 Task: Add Attachment from computer to Card Card0000000153 in Board Board0000000039 in Workspace WS0000000013 in Trello. Add Cover Purple to Card Card0000000153 in Board Board0000000039 in Workspace WS0000000013 in Trello. Add "Move Card To …" Button titled Button0000000153 to "top" of the list "To Do" to Card Card0000000153 in Board Board0000000039 in Workspace WS0000000013 in Trello. Add Description DS0000000153 to Card Card0000000153 in Board Board0000000039 in Workspace WS0000000013 in Trello. Add Comment CM0000000153 to Card Card0000000153 in Board Board0000000039 in Workspace WS0000000013 in Trello
Action: Mouse moved to (655, 279)
Screenshot: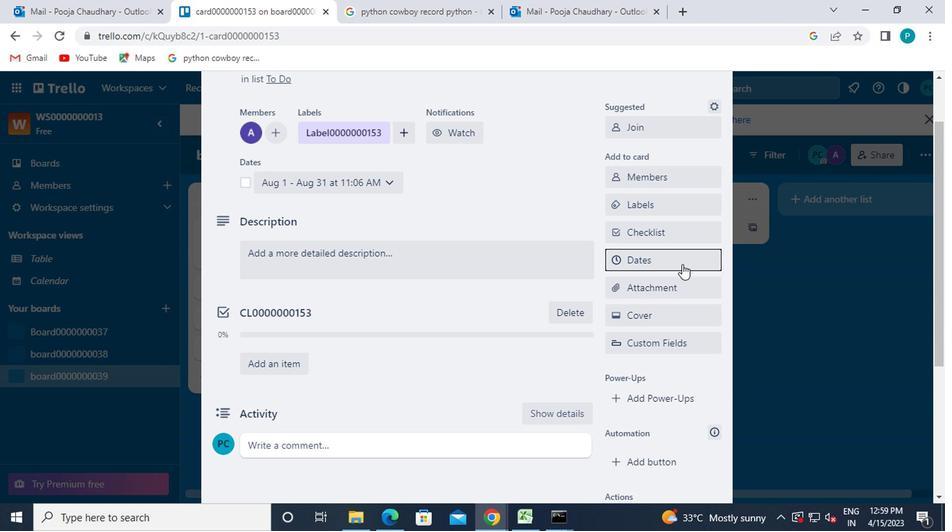 
Action: Mouse pressed left at (655, 279)
Screenshot: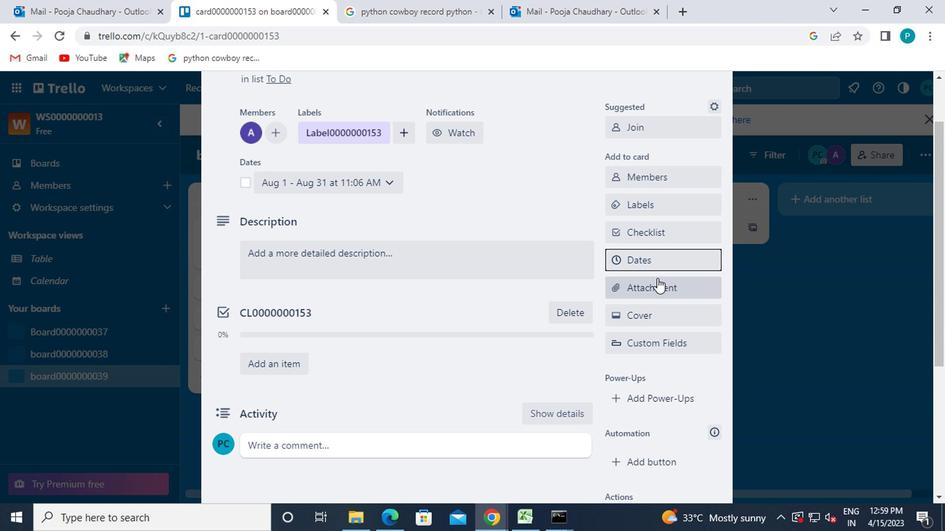 
Action: Mouse moved to (661, 152)
Screenshot: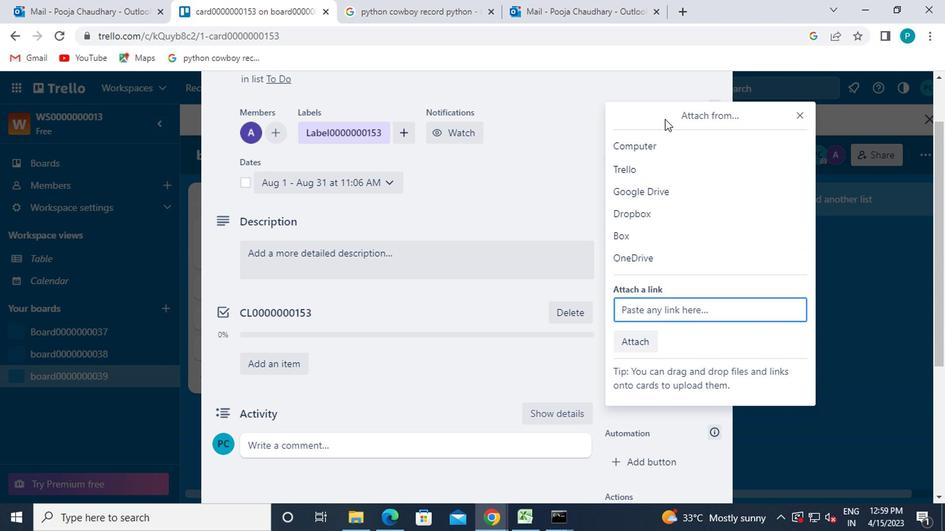 
Action: Mouse pressed left at (661, 152)
Screenshot: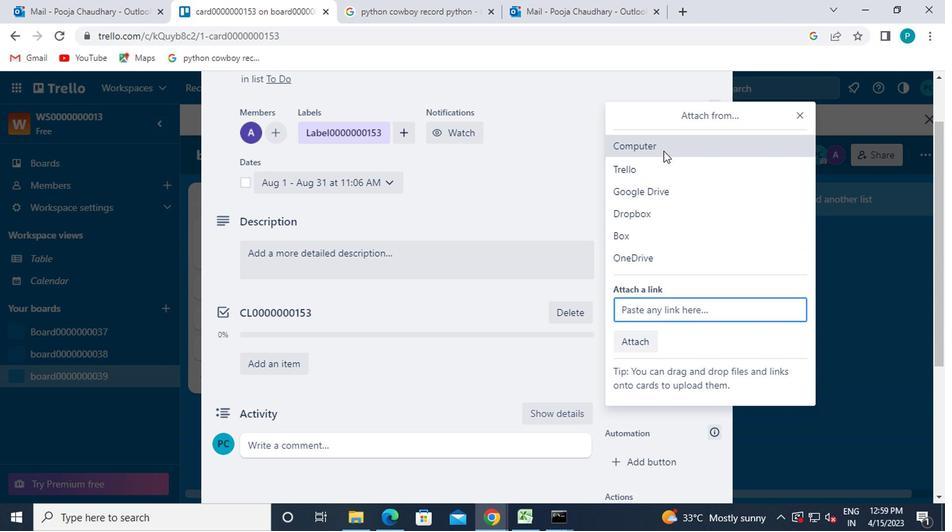 
Action: Mouse moved to (229, 99)
Screenshot: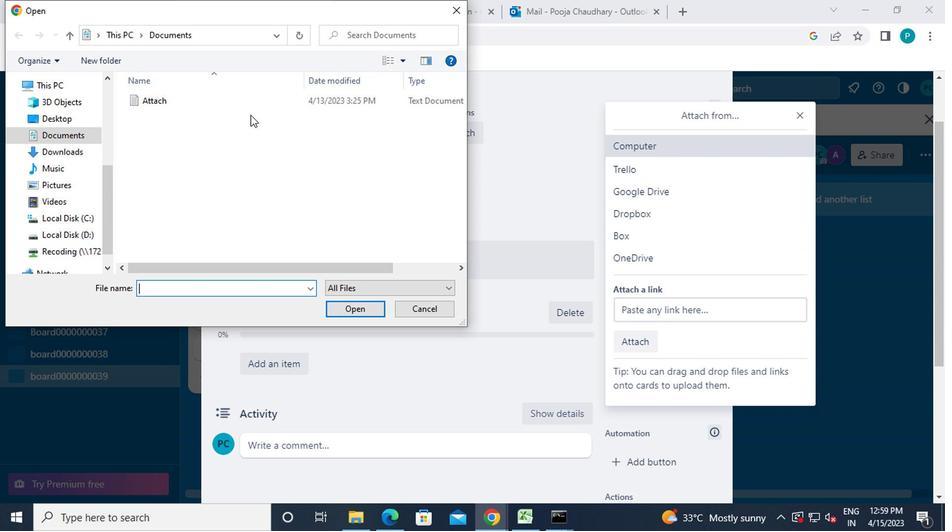 
Action: Mouse pressed left at (229, 99)
Screenshot: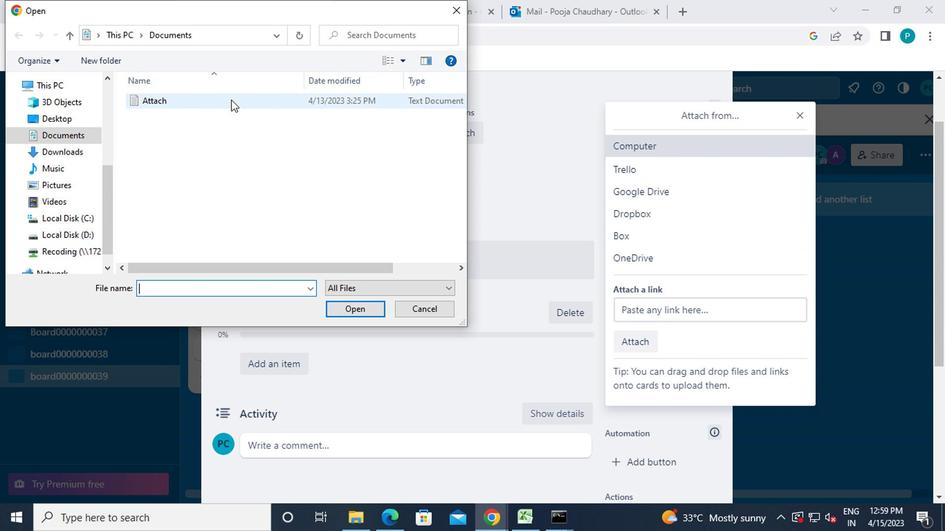 
Action: Mouse moved to (345, 311)
Screenshot: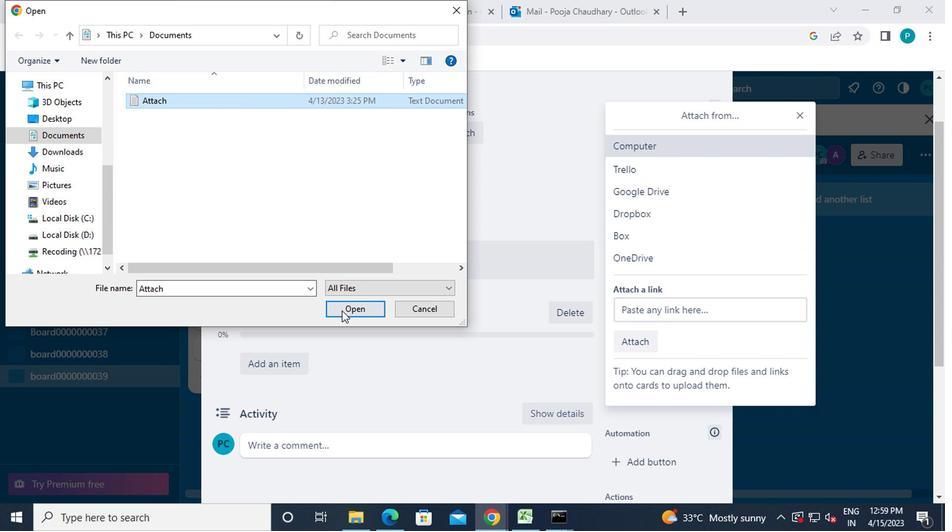 
Action: Mouse pressed left at (345, 311)
Screenshot: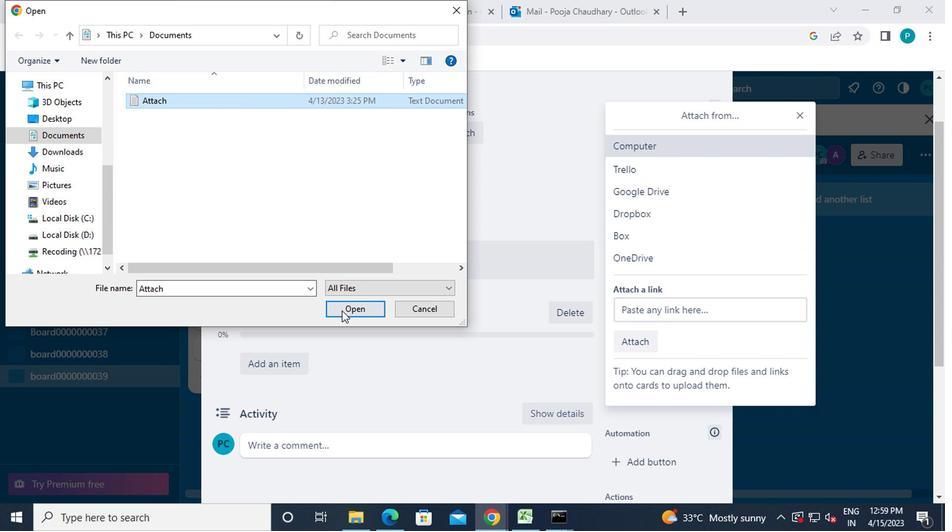 
Action: Mouse moved to (614, 312)
Screenshot: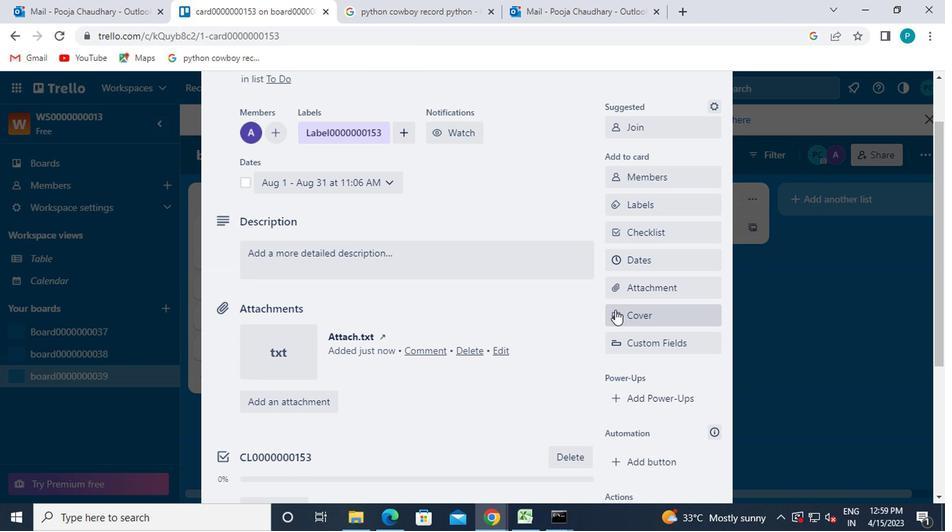 
Action: Mouse pressed left at (614, 312)
Screenshot: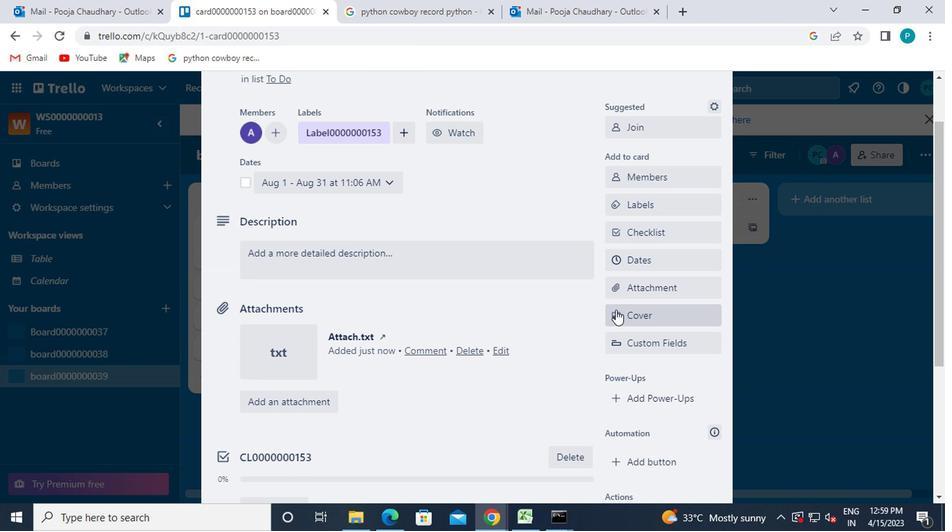 
Action: Mouse moved to (775, 243)
Screenshot: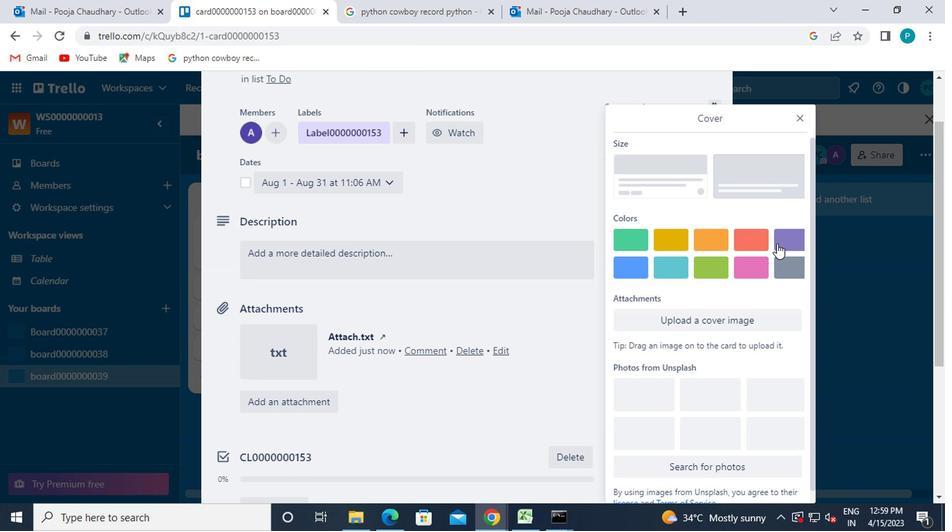 
Action: Mouse pressed left at (775, 243)
Screenshot: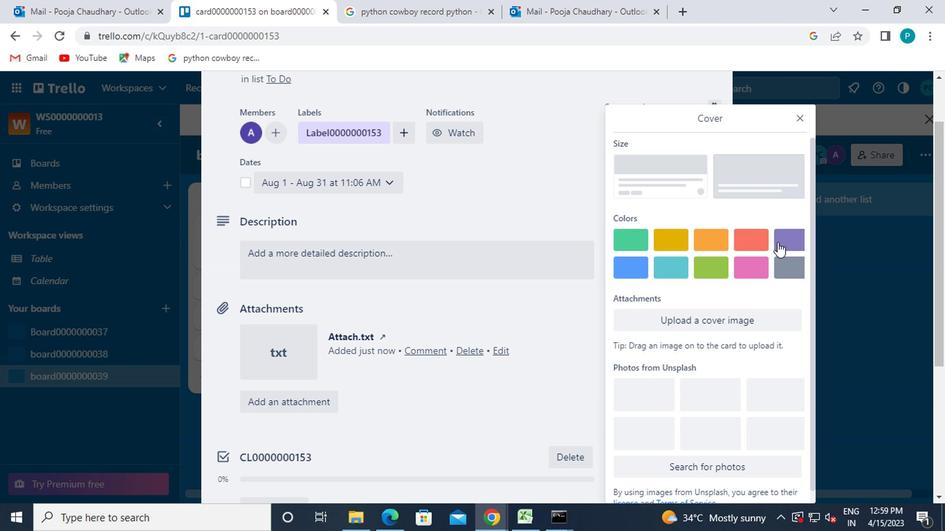 
Action: Mouse moved to (797, 115)
Screenshot: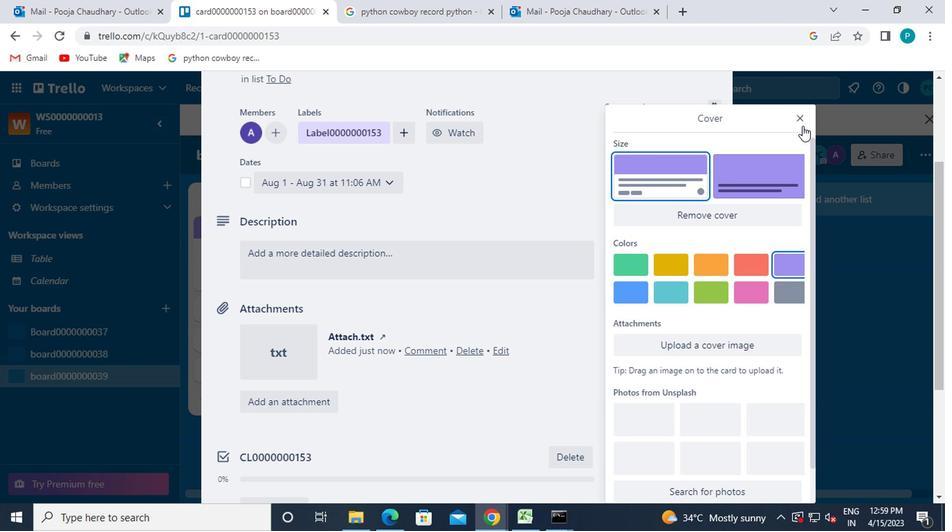 
Action: Mouse pressed left at (797, 115)
Screenshot: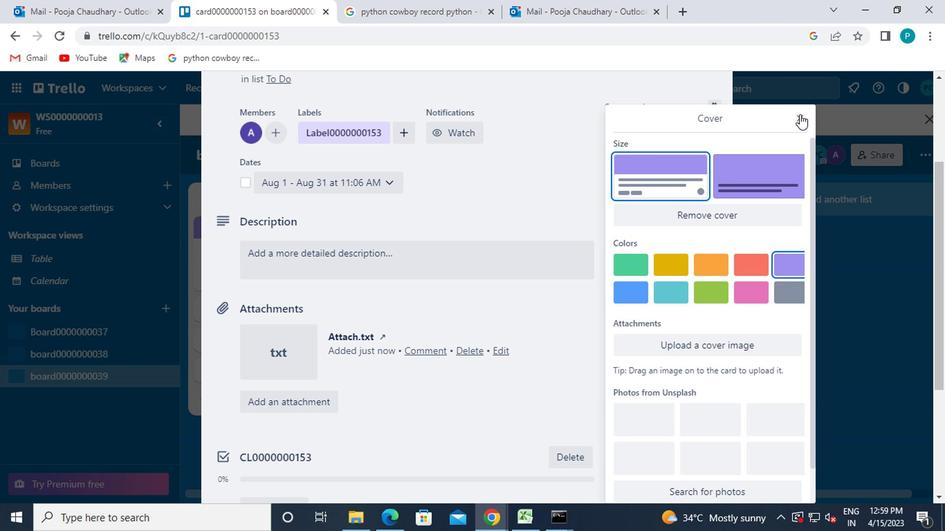 
Action: Mouse moved to (589, 391)
Screenshot: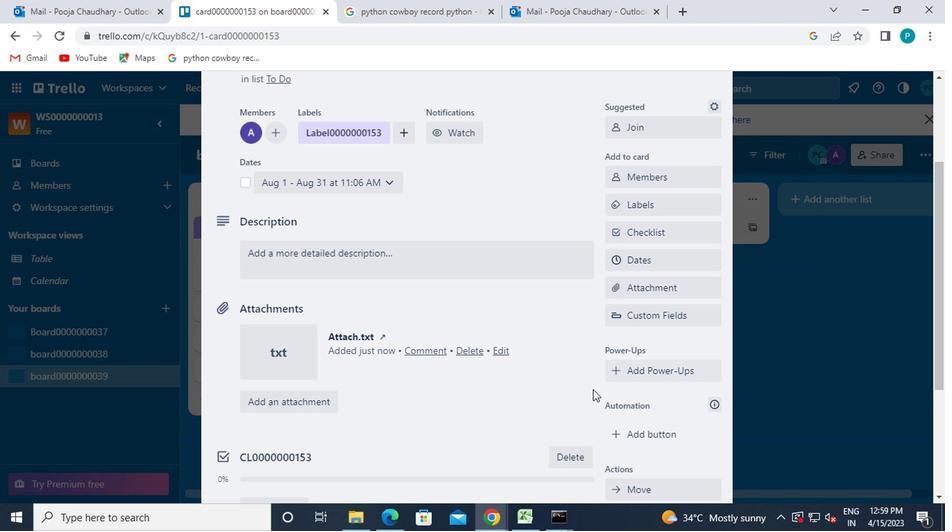 
Action: Mouse scrolled (589, 390) with delta (0, 0)
Screenshot: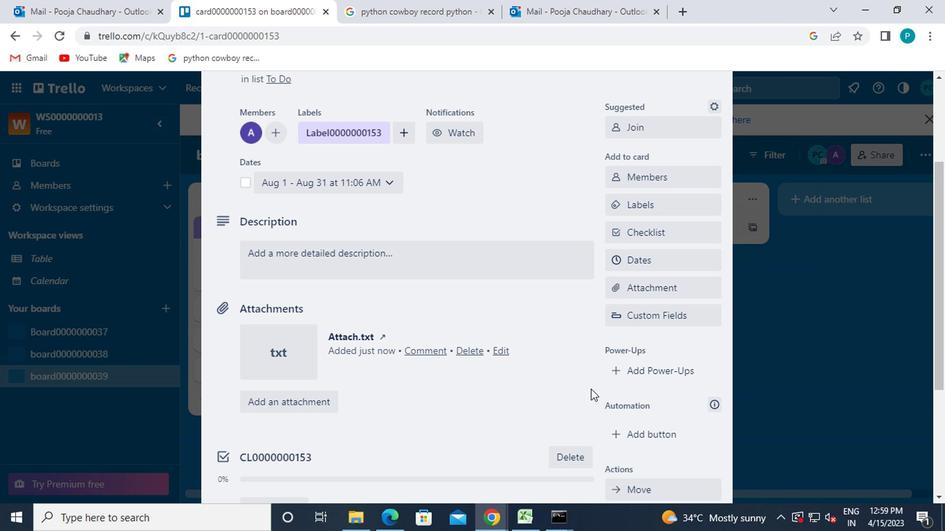 
Action: Mouse moved to (609, 369)
Screenshot: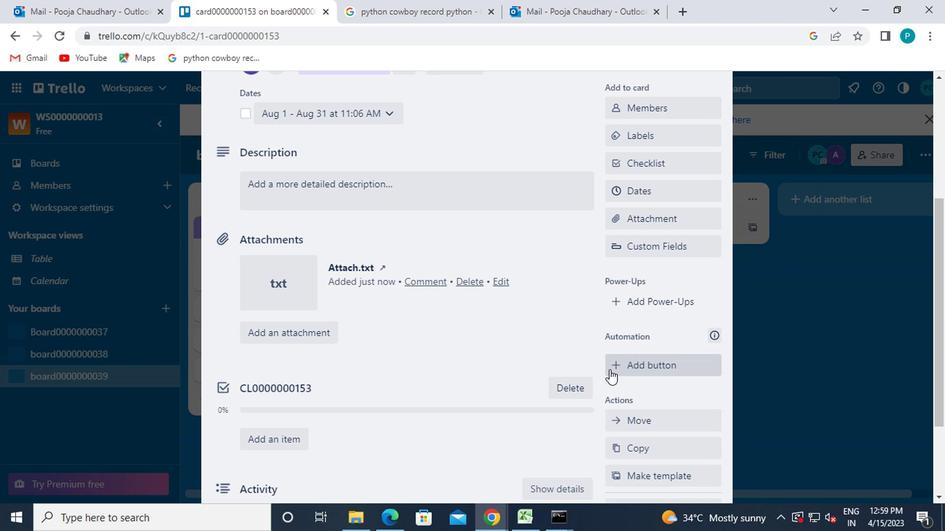 
Action: Mouse pressed left at (609, 369)
Screenshot: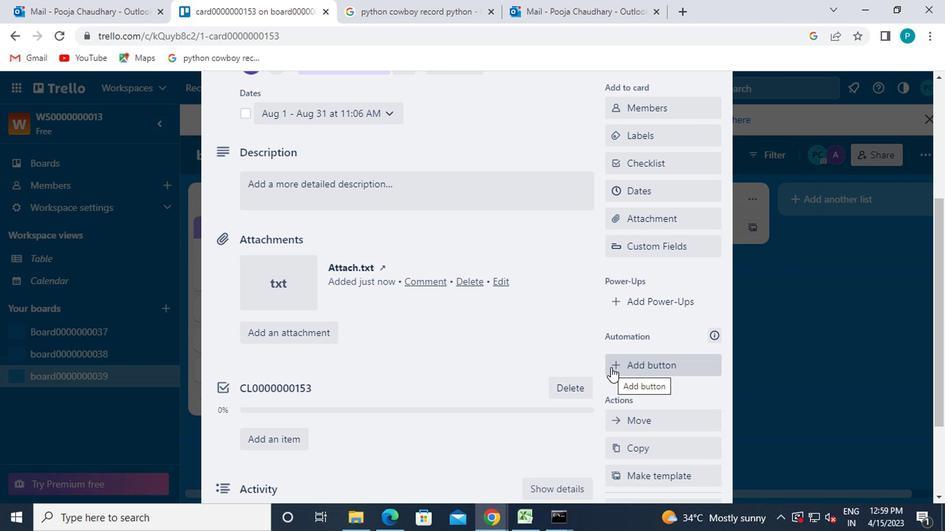 
Action: Mouse moved to (662, 184)
Screenshot: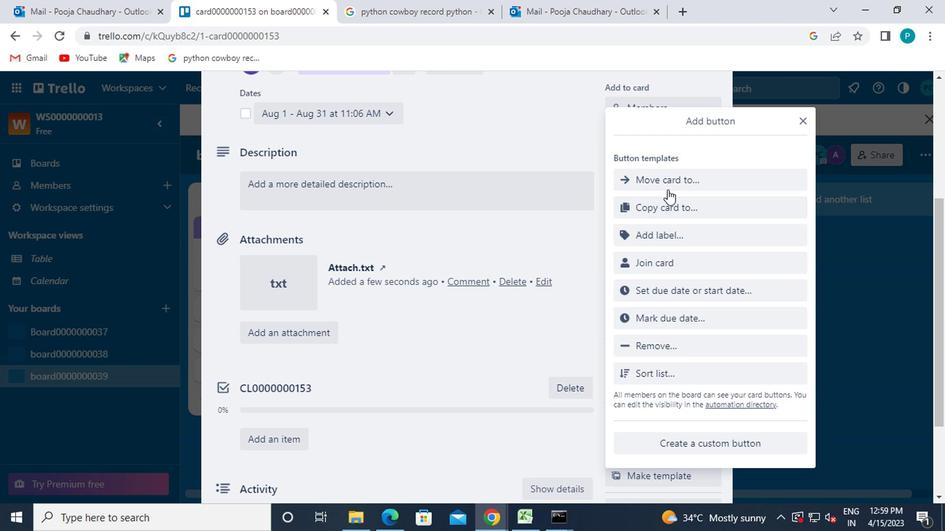 
Action: Mouse pressed left at (662, 184)
Screenshot: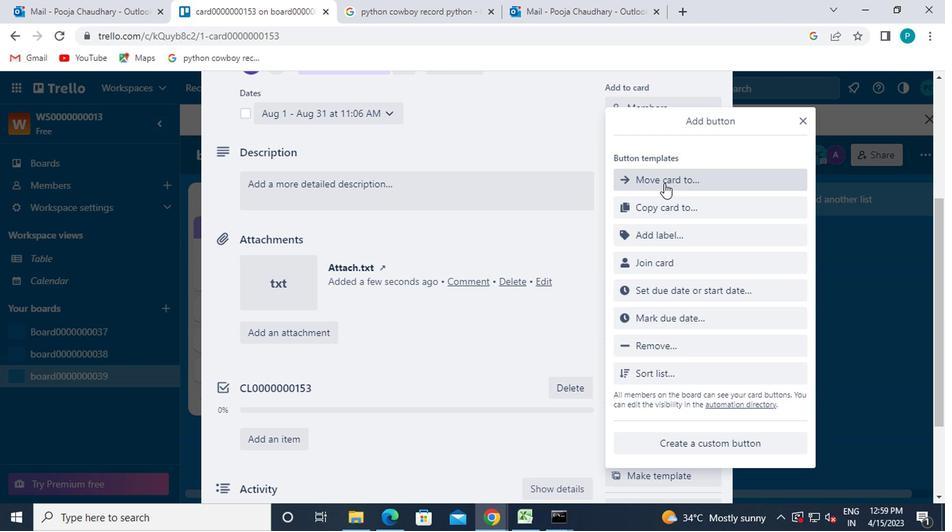 
Action: Mouse moved to (667, 177)
Screenshot: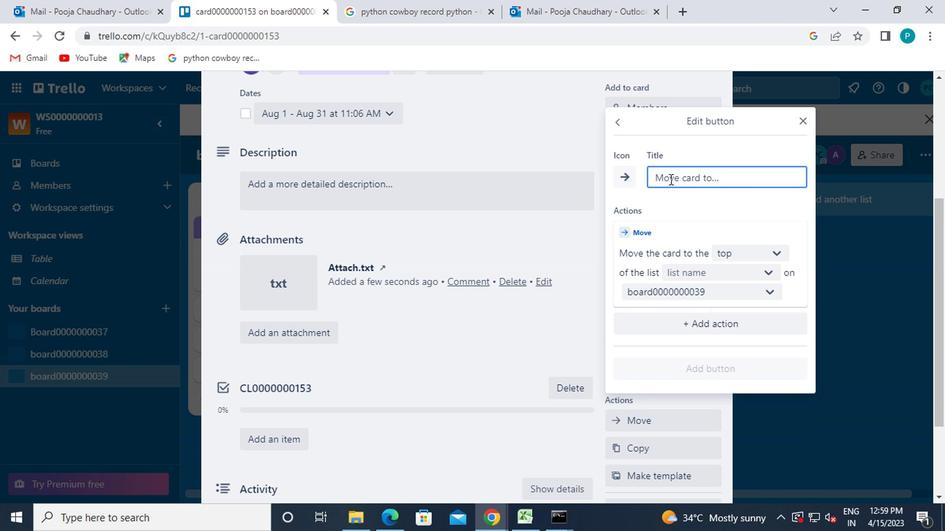 
Action: Mouse pressed left at (667, 177)
Screenshot: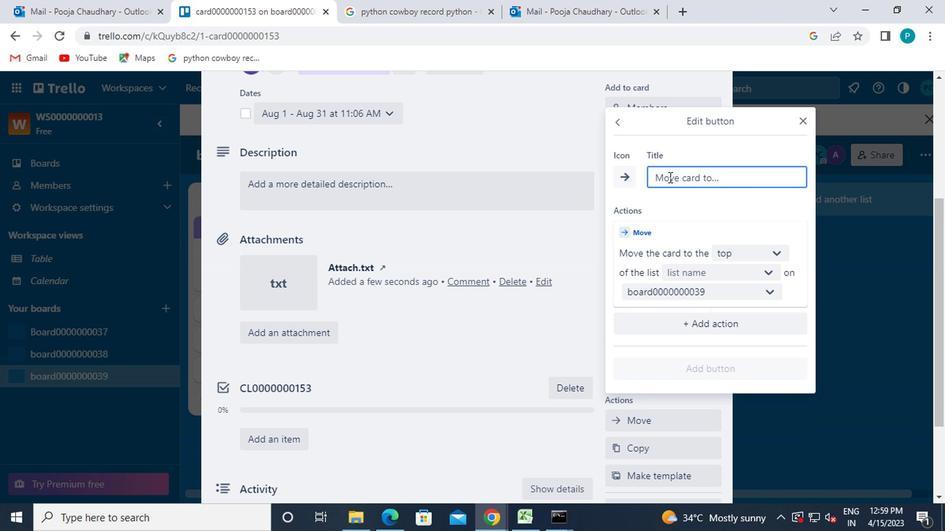 
Action: Mouse moved to (674, 162)
Screenshot: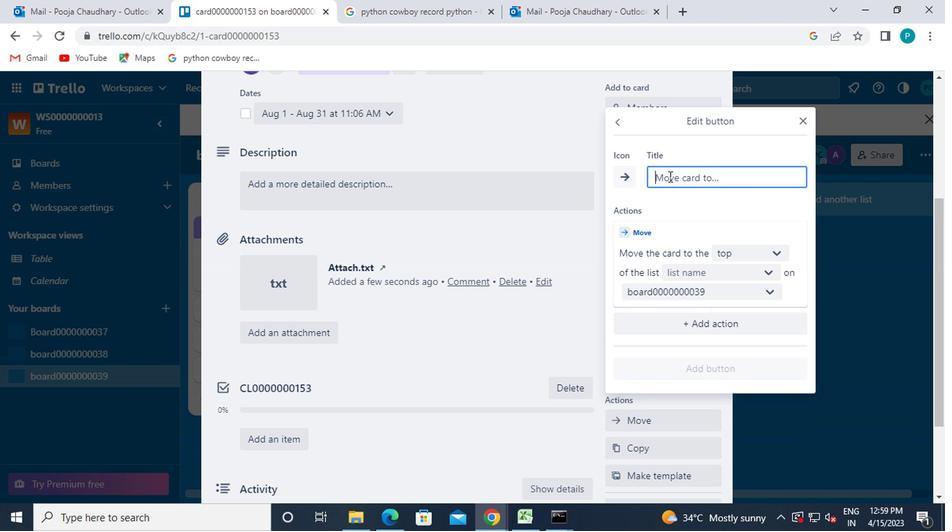 
Action: Key pressed button0000000153
Screenshot: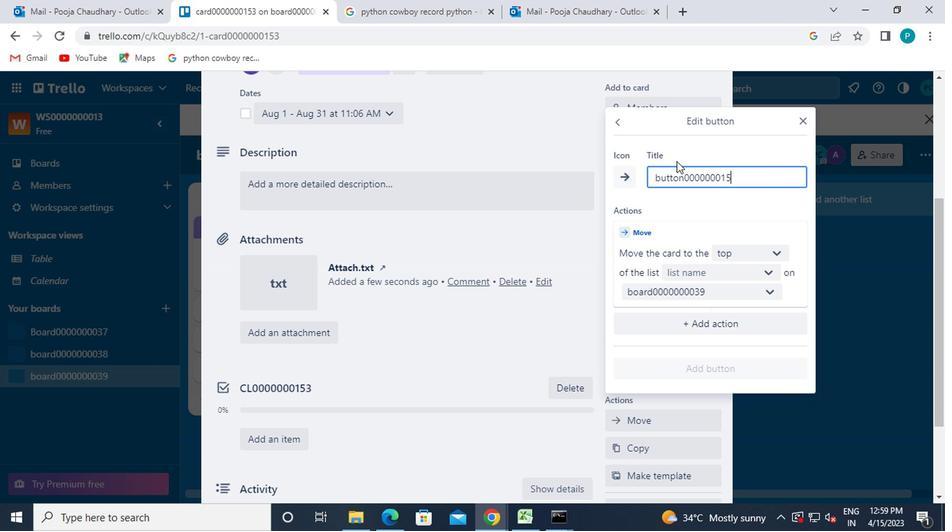 
Action: Mouse moved to (738, 252)
Screenshot: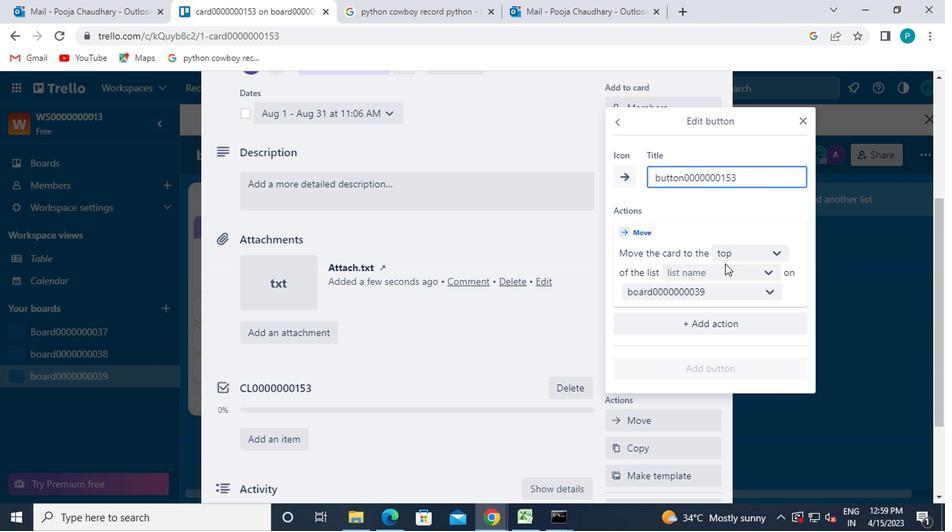 
Action: Mouse pressed left at (738, 252)
Screenshot: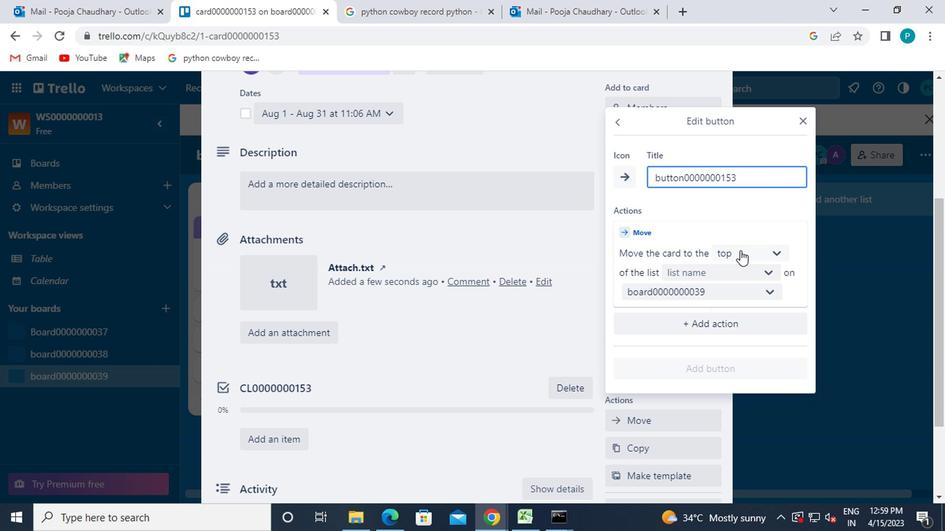 
Action: Mouse moved to (742, 279)
Screenshot: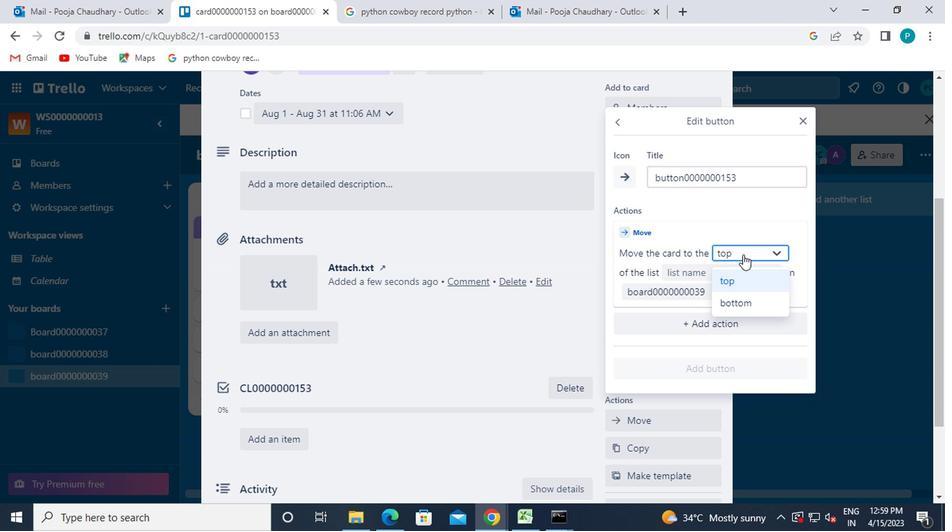 
Action: Mouse pressed left at (742, 279)
Screenshot: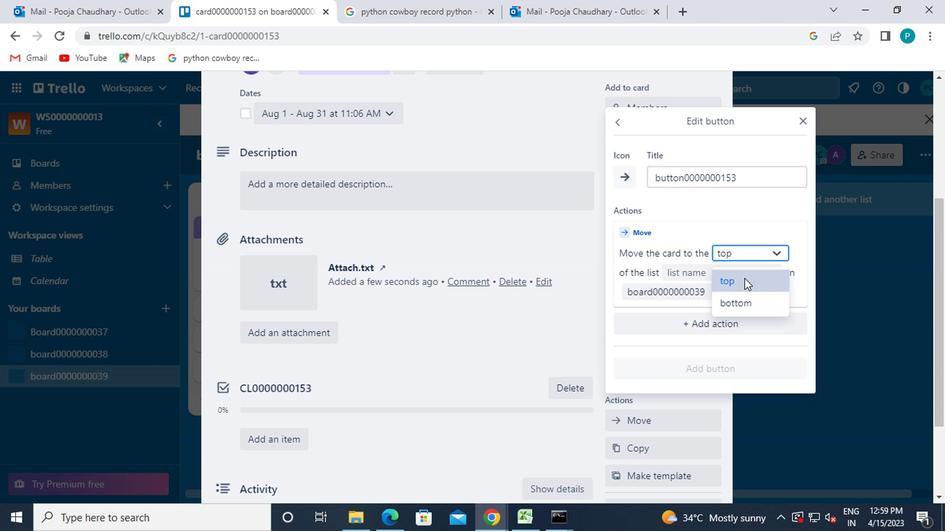 
Action: Mouse moved to (732, 282)
Screenshot: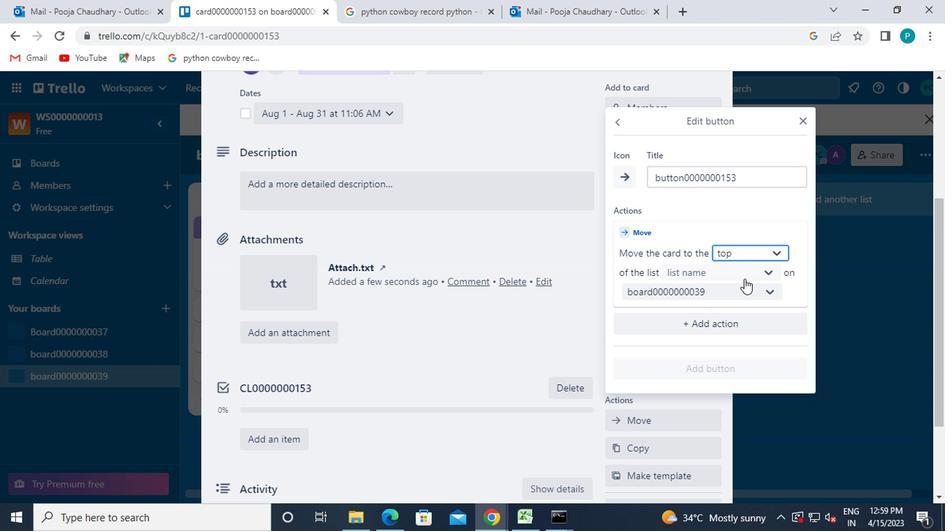 
Action: Mouse pressed left at (732, 282)
Screenshot: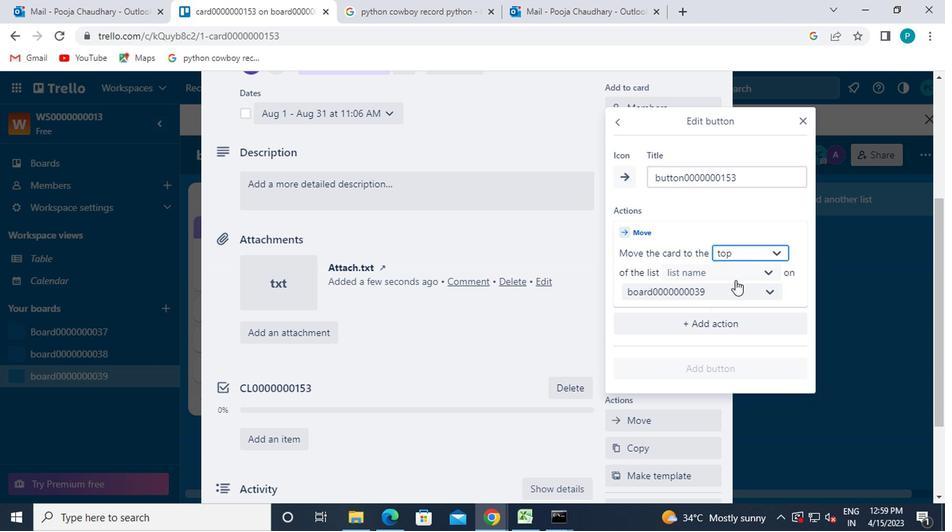
Action: Mouse moved to (733, 298)
Screenshot: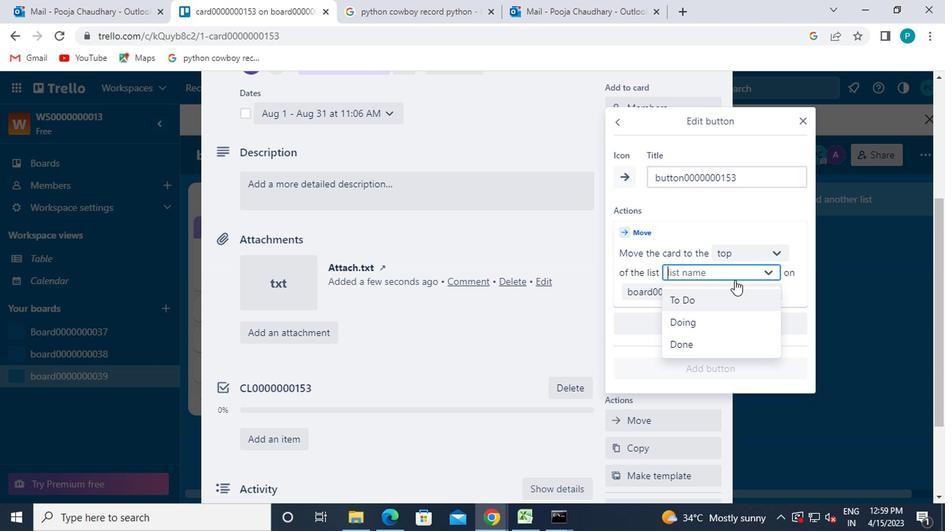 
Action: Mouse pressed left at (733, 298)
Screenshot: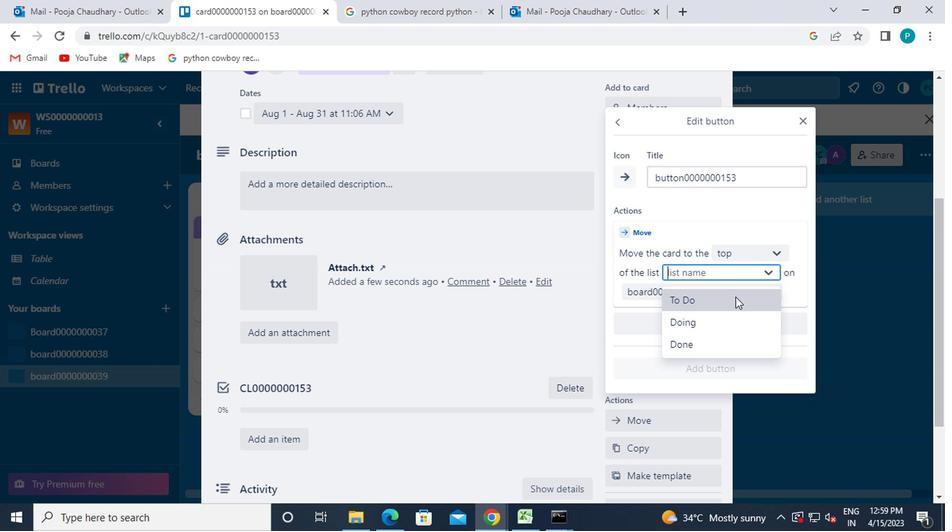 
Action: Mouse moved to (717, 370)
Screenshot: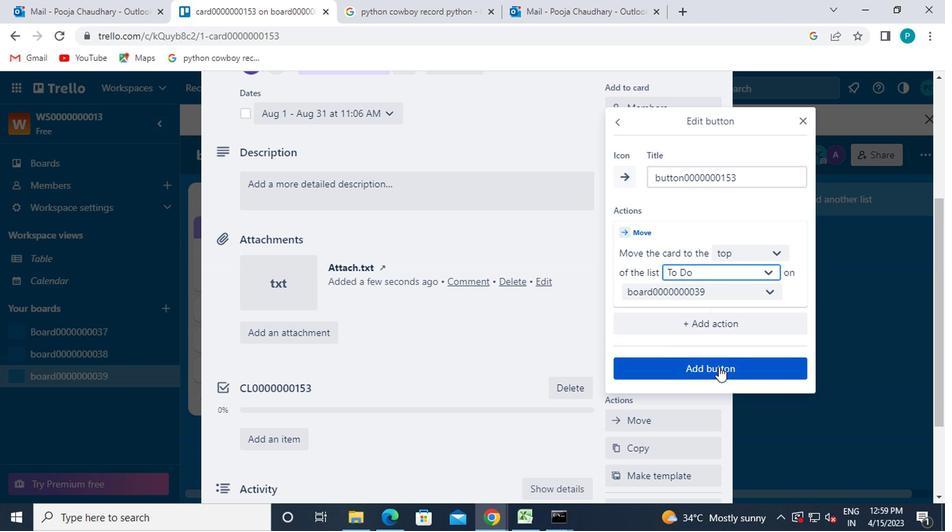 
Action: Mouse pressed left at (717, 370)
Screenshot: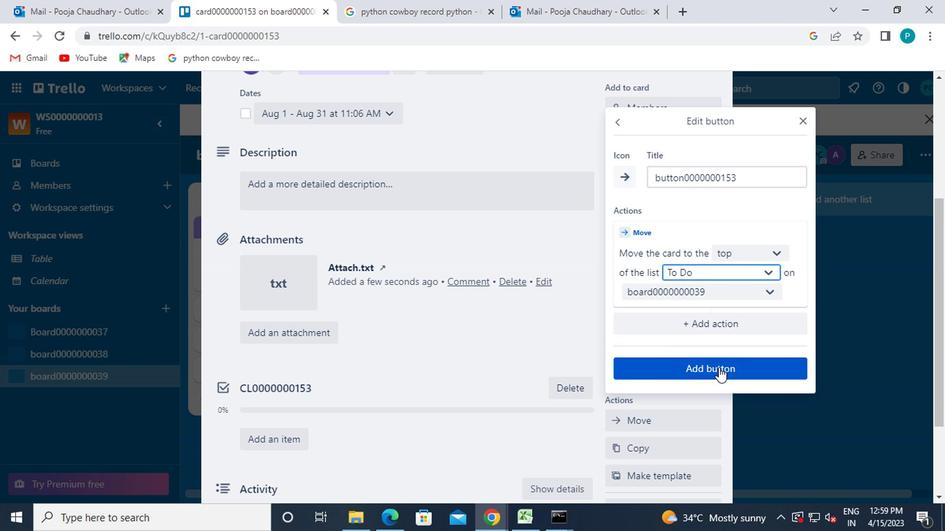 
Action: Mouse moved to (424, 264)
Screenshot: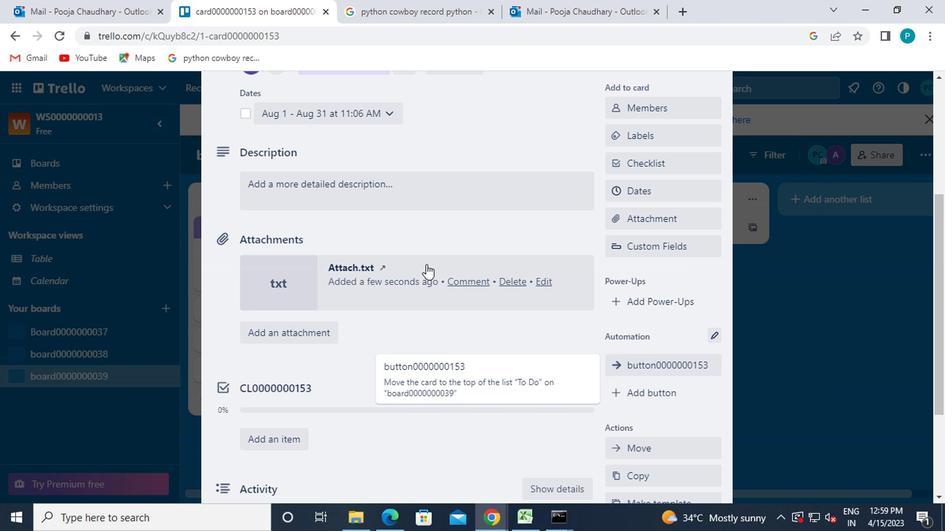 
Action: Mouse scrolled (424, 265) with delta (0, 0)
Screenshot: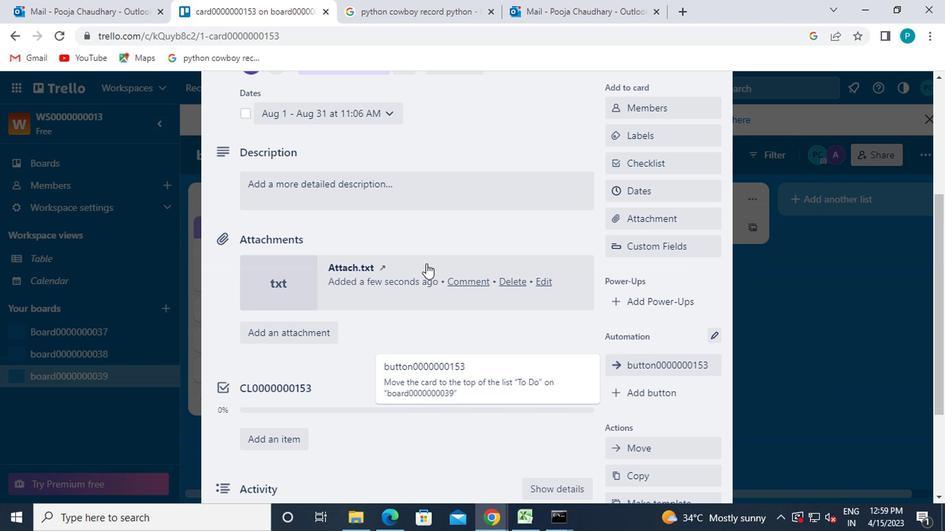 
Action: Mouse scrolled (424, 265) with delta (0, 0)
Screenshot: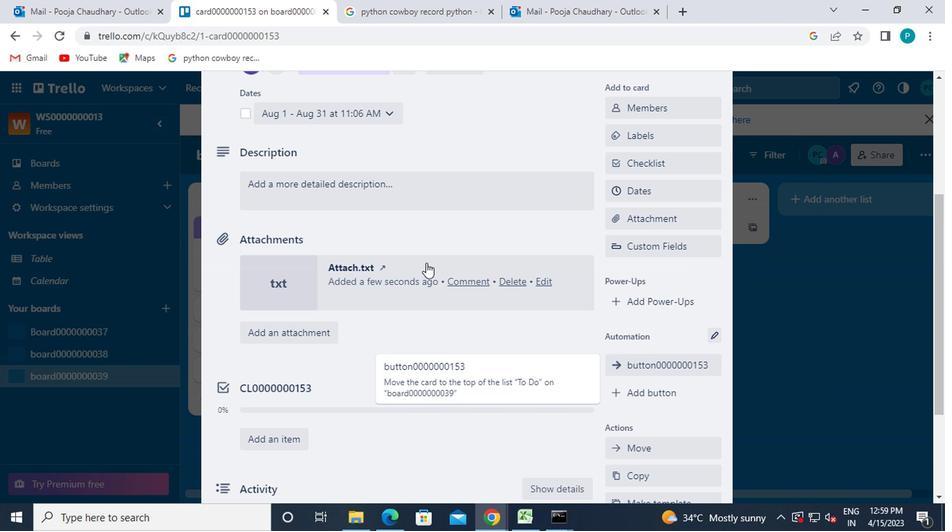 
Action: Mouse moved to (350, 323)
Screenshot: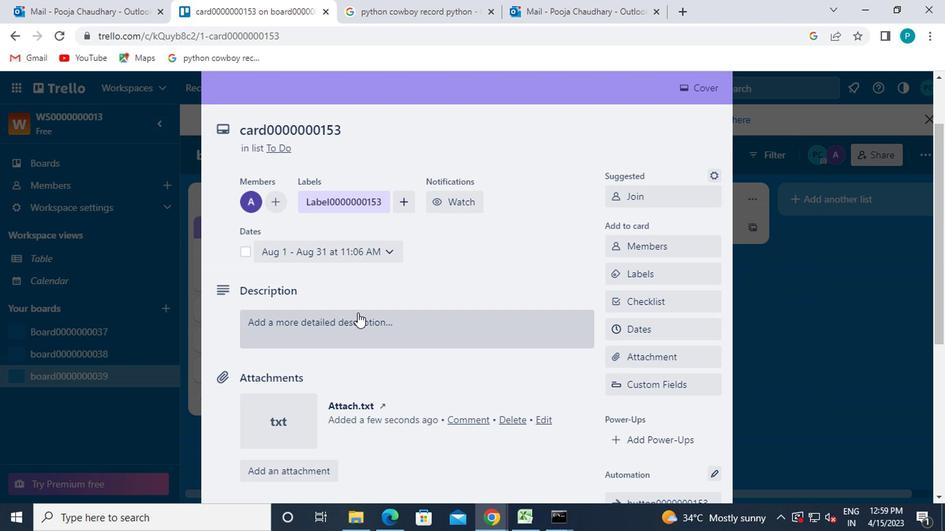 
Action: Mouse pressed left at (350, 323)
Screenshot: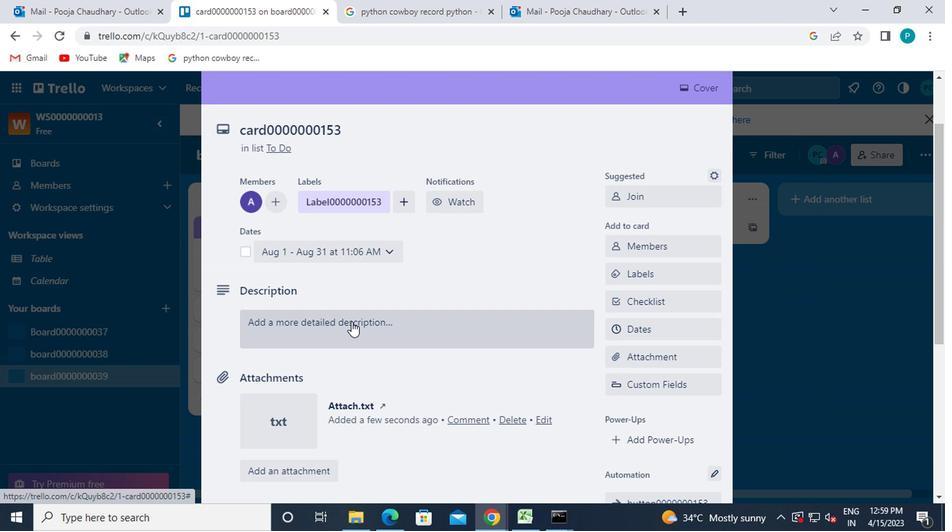 
Action: Mouse moved to (708, 250)
Screenshot: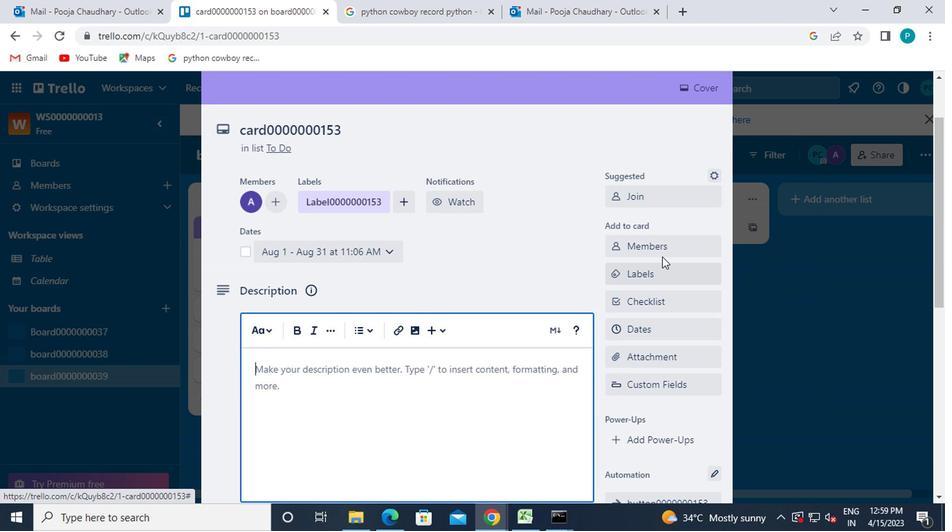 
Action: Key pressed <Key.caps_lock>ds0000000153
Screenshot: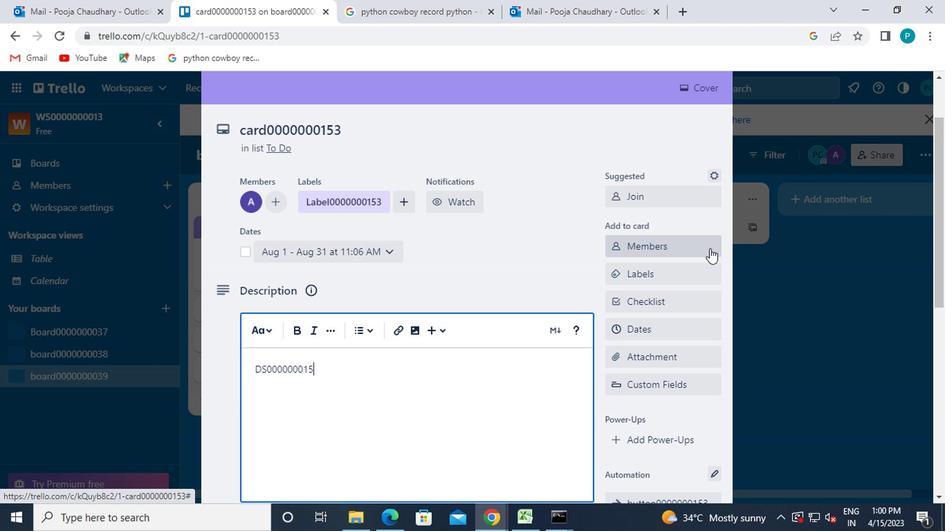 
Action: Mouse moved to (285, 406)
Screenshot: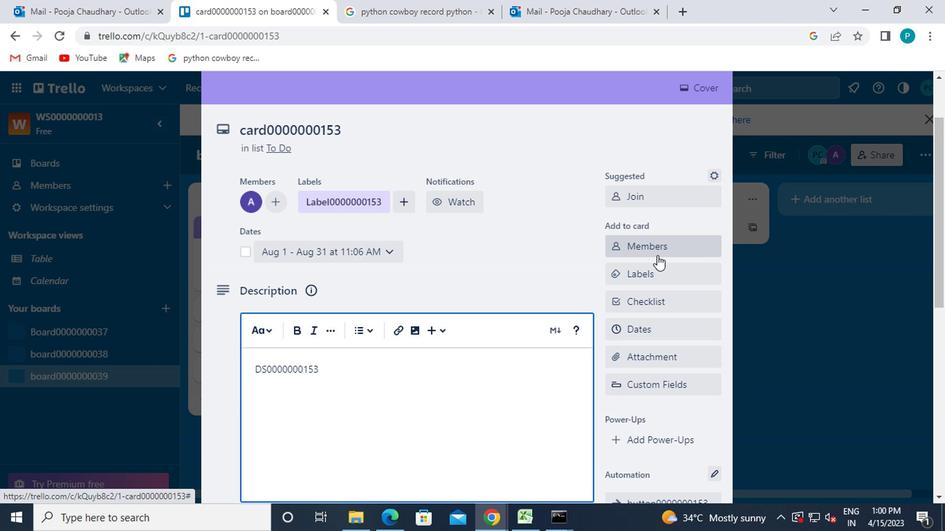
Action: Mouse scrolled (285, 405) with delta (0, 0)
Screenshot: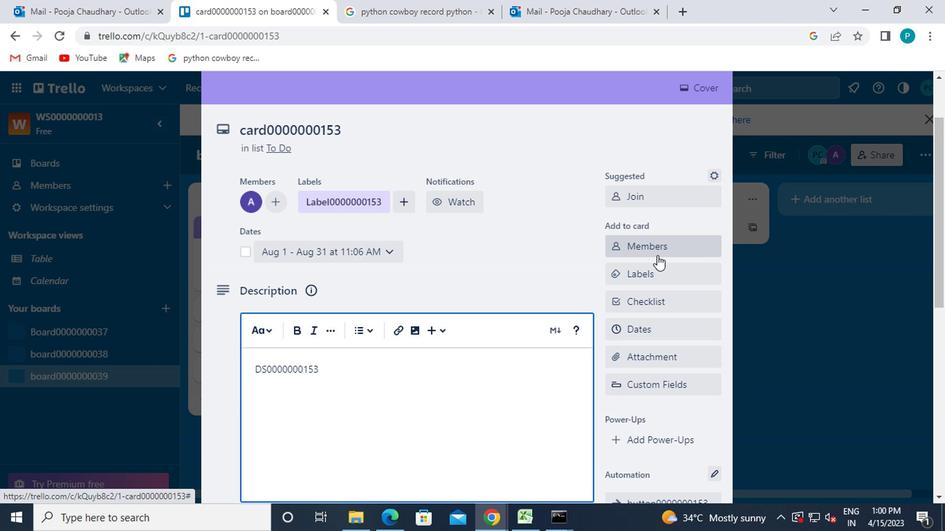 
Action: Mouse moved to (270, 408)
Screenshot: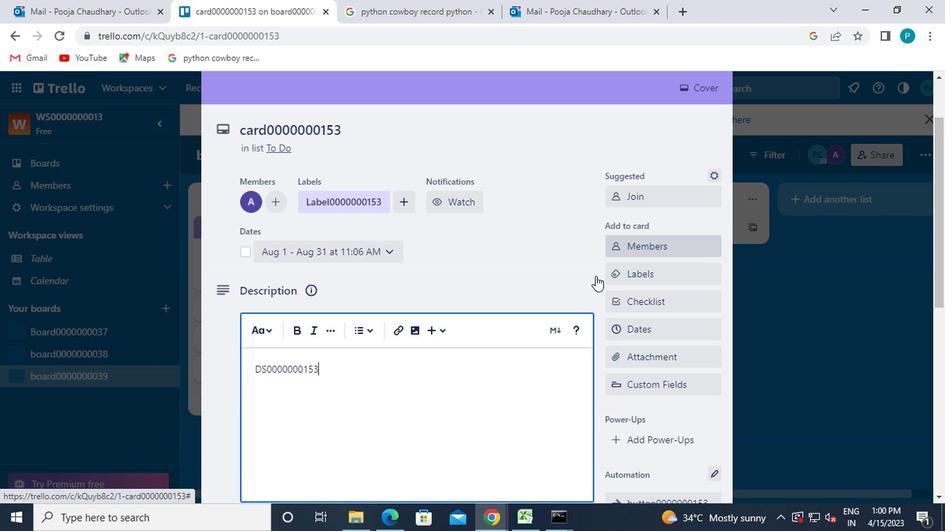
Action: Mouse scrolled (270, 407) with delta (0, 0)
Screenshot: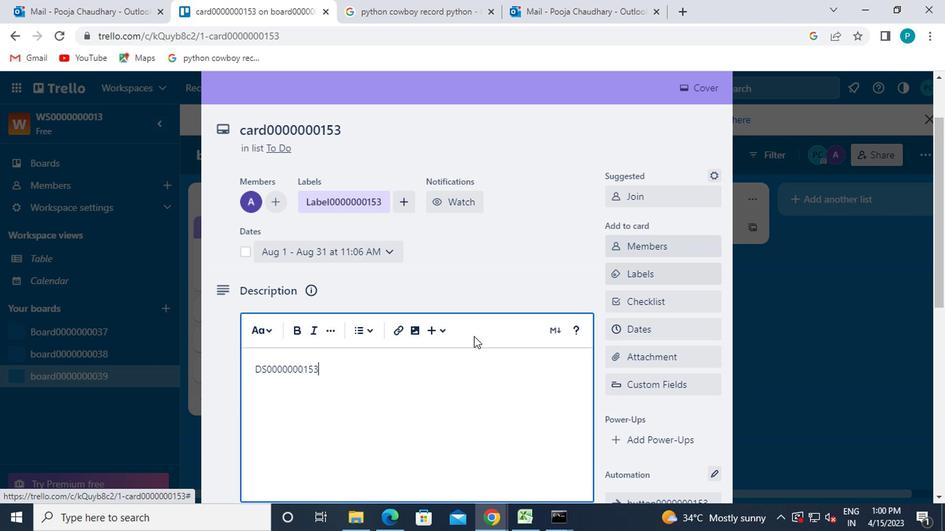 
Action: Mouse moved to (249, 416)
Screenshot: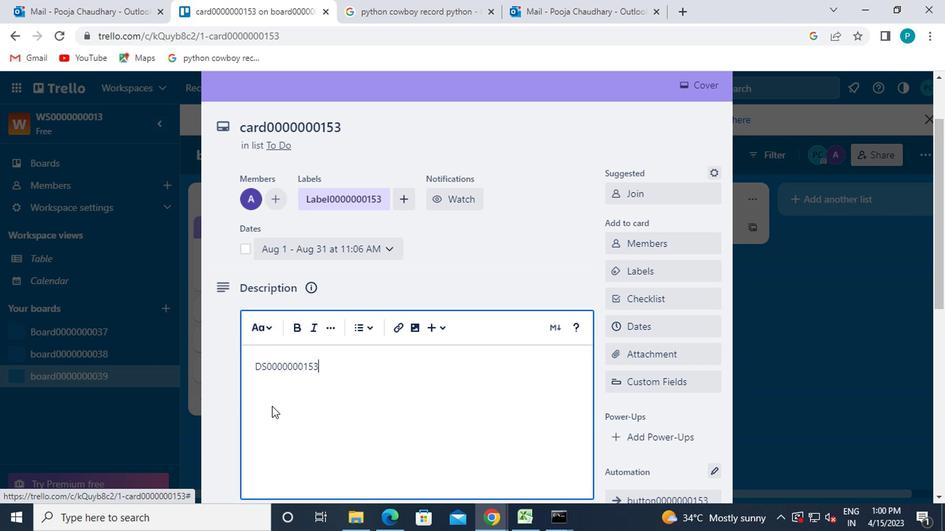 
Action: Mouse scrolled (249, 415) with delta (0, 0)
Screenshot: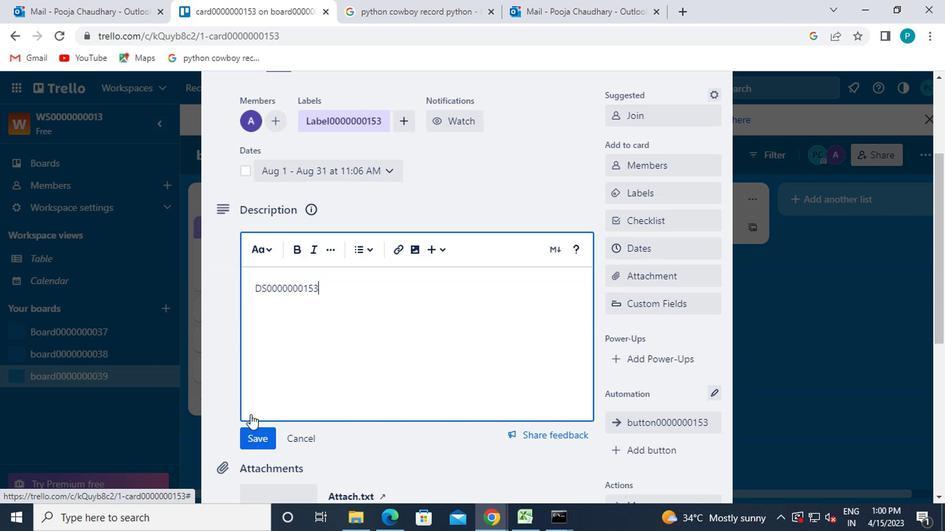 
Action: Mouse moved to (260, 307)
Screenshot: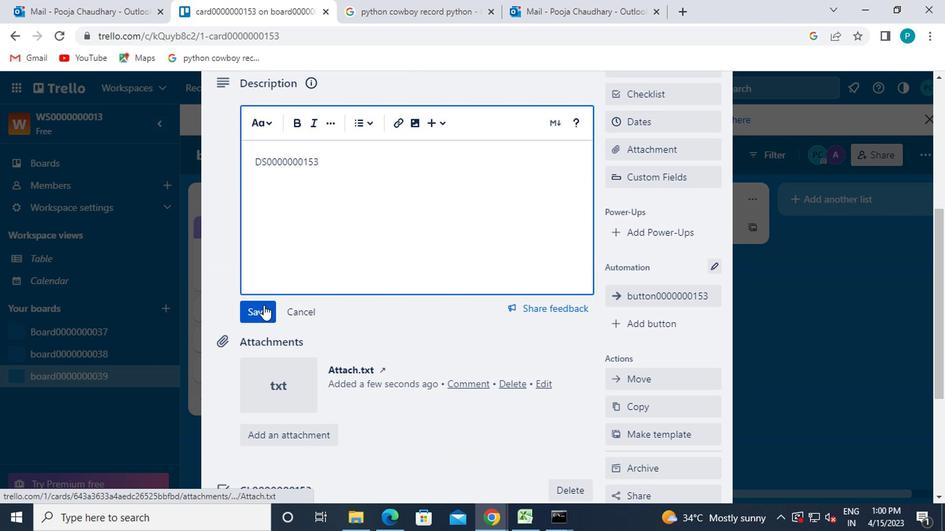 
Action: Mouse pressed left at (260, 307)
Screenshot: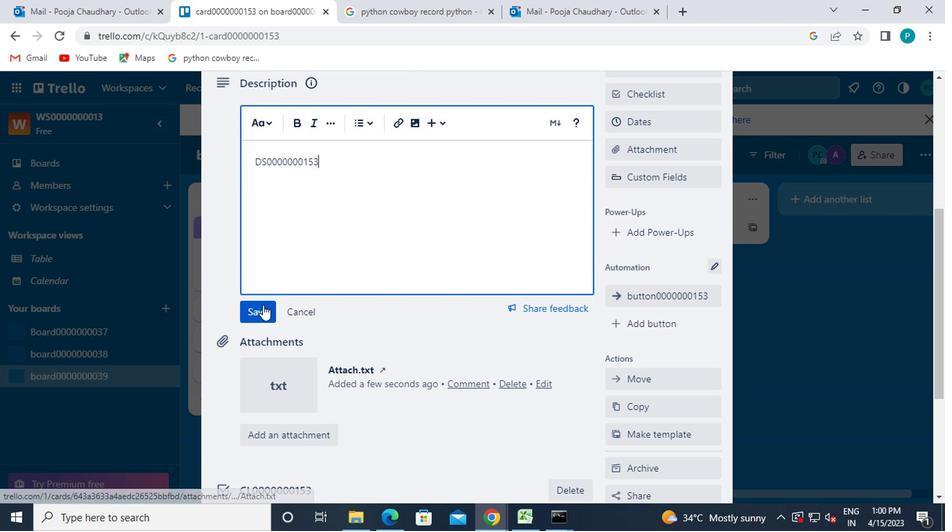 
Action: Mouse moved to (278, 365)
Screenshot: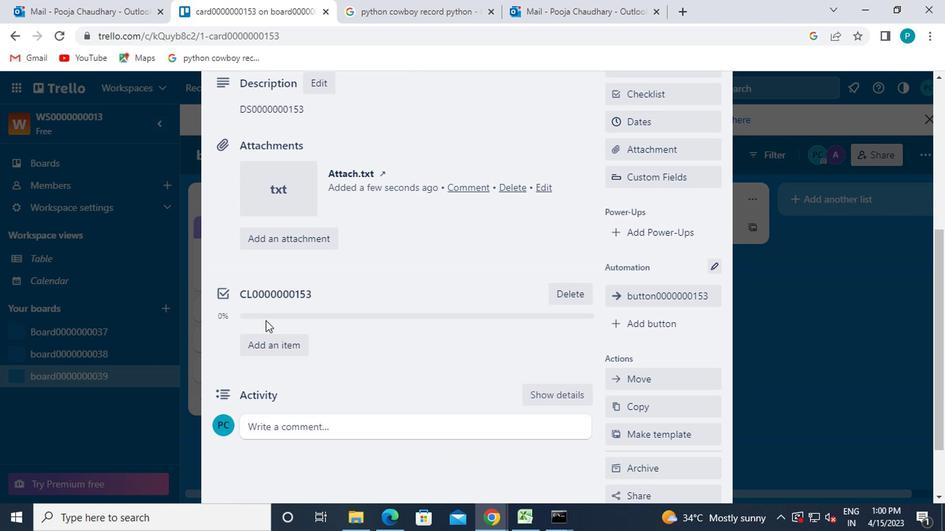 
Action: Mouse scrolled (278, 365) with delta (0, 0)
Screenshot: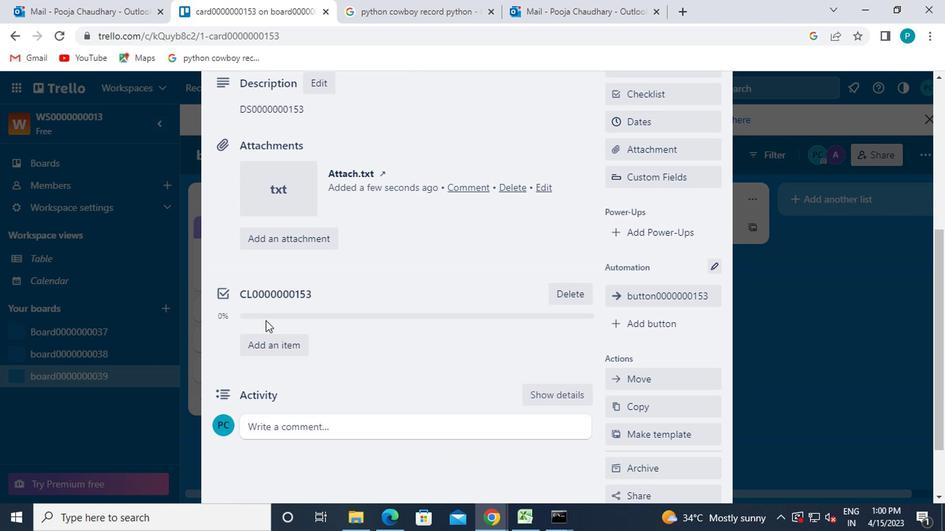 
Action: Mouse moved to (278, 377)
Screenshot: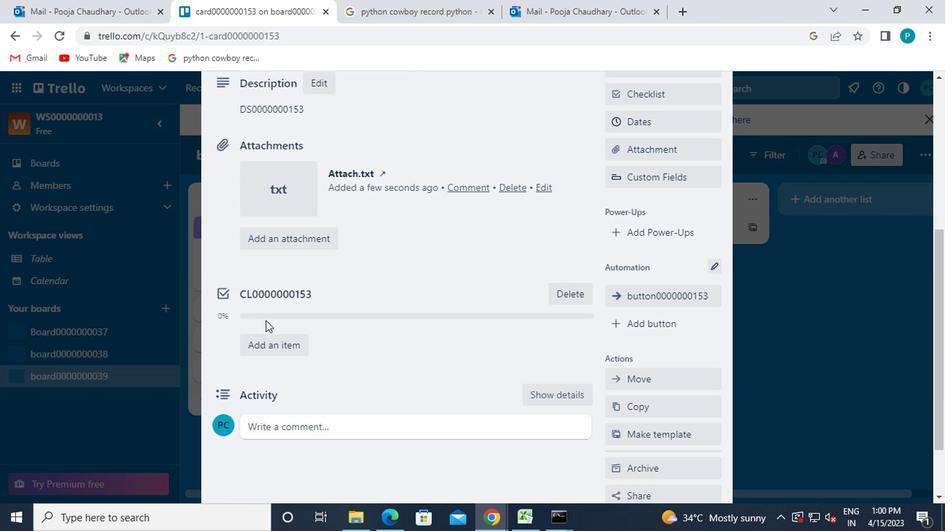 
Action: Mouse scrolled (278, 376) with delta (0, 0)
Screenshot: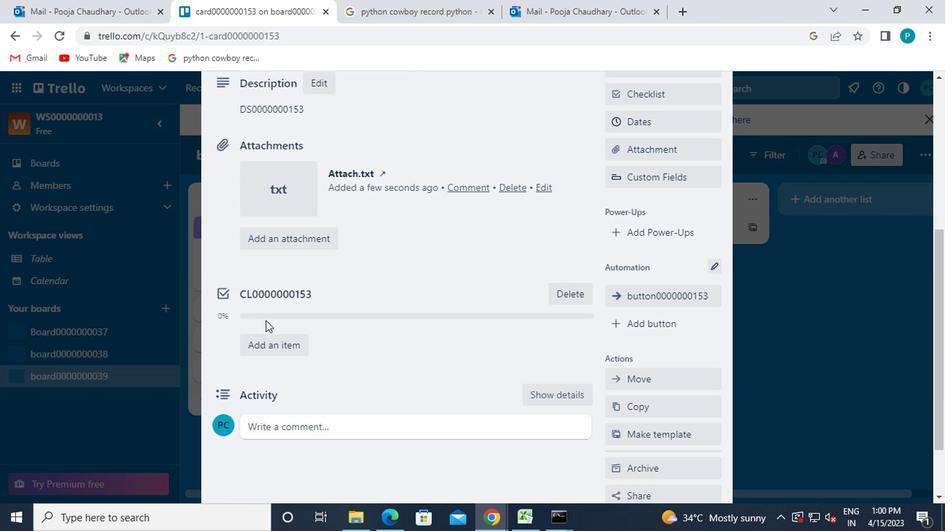 
Action: Mouse moved to (278, 378)
Screenshot: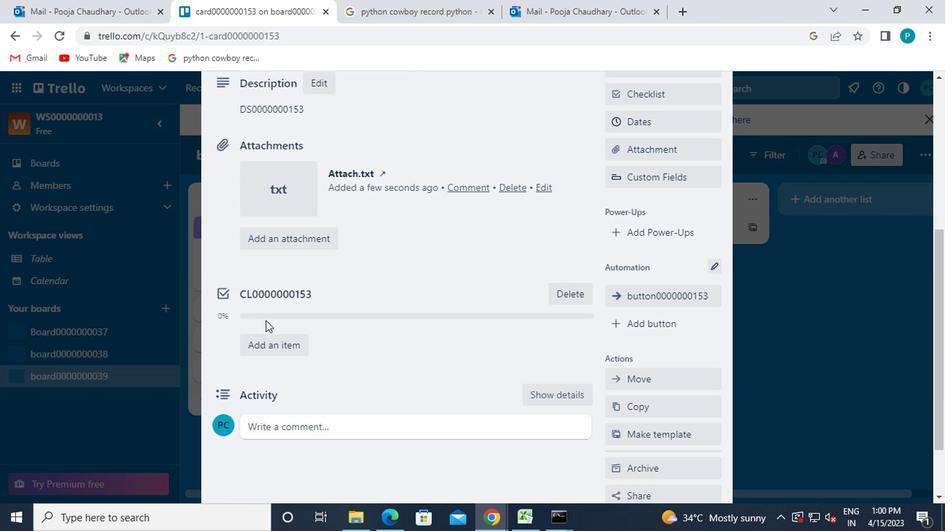 
Action: Mouse scrolled (278, 377) with delta (0, 0)
Screenshot: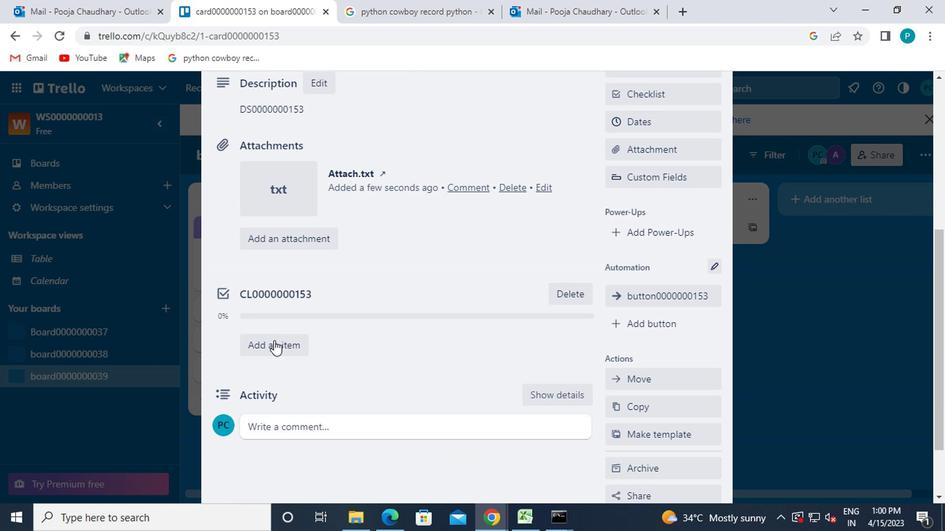 
Action: Mouse moved to (280, 342)
Screenshot: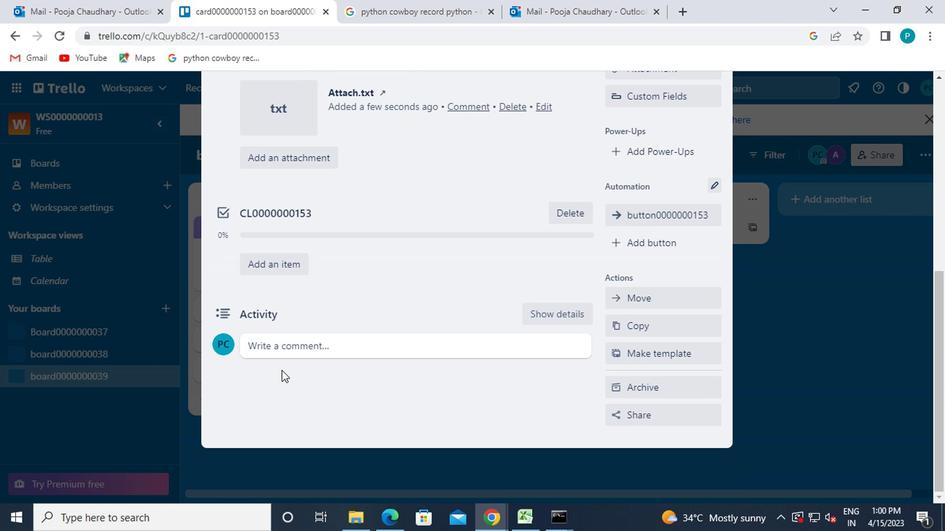 
Action: Mouse pressed left at (280, 342)
Screenshot: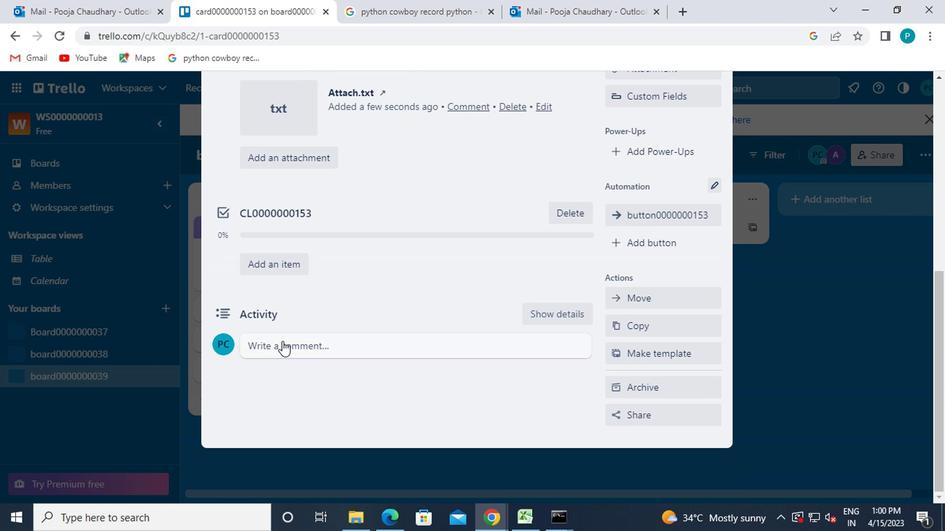 
Action: Mouse moved to (345, 323)
Screenshot: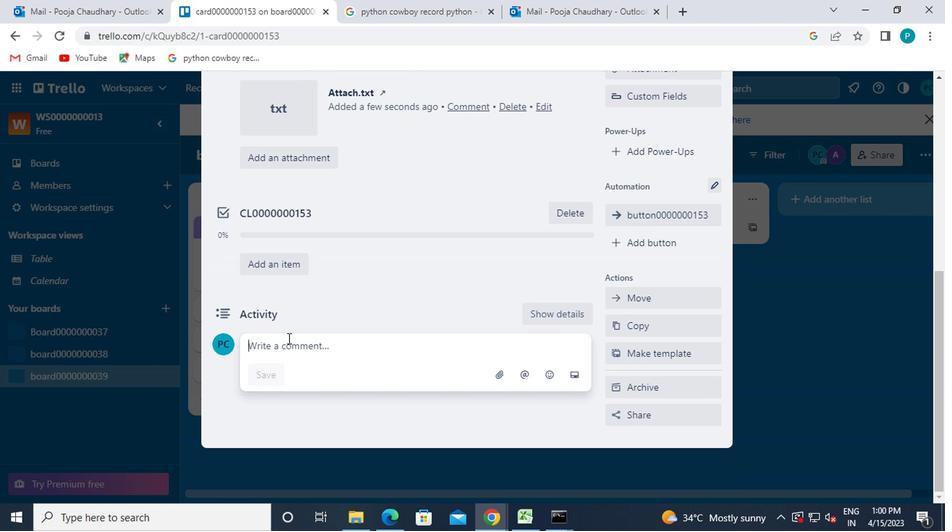 
Action: Key pressed cm0000000153
Screenshot: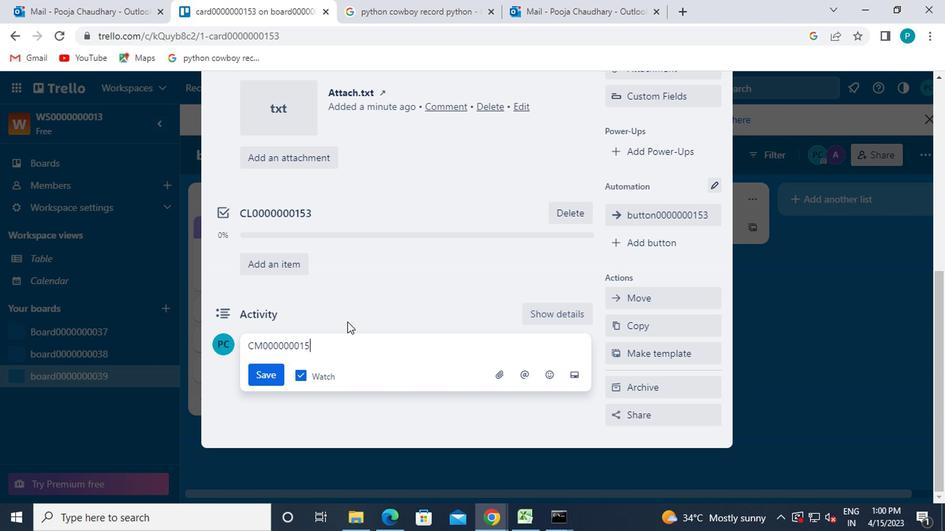 
Action: Mouse moved to (262, 367)
Screenshot: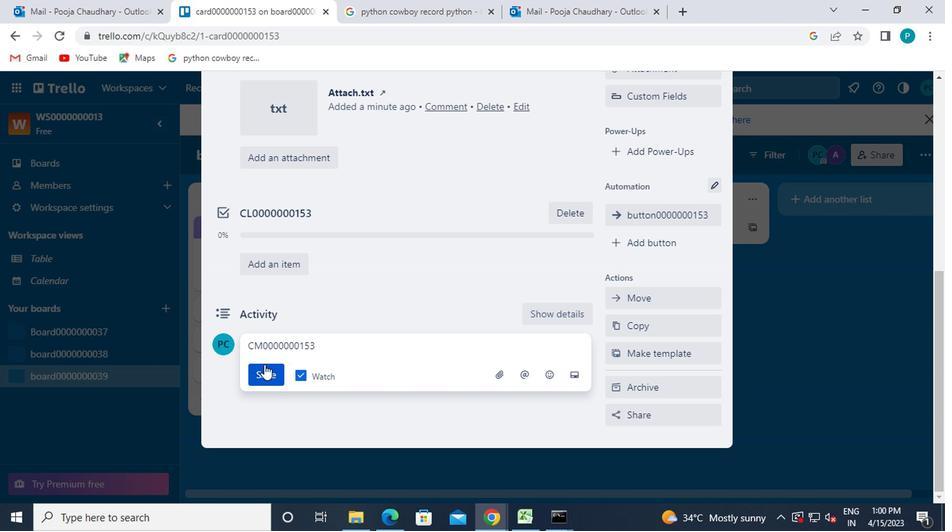 
Action: Mouse pressed left at (262, 367)
Screenshot: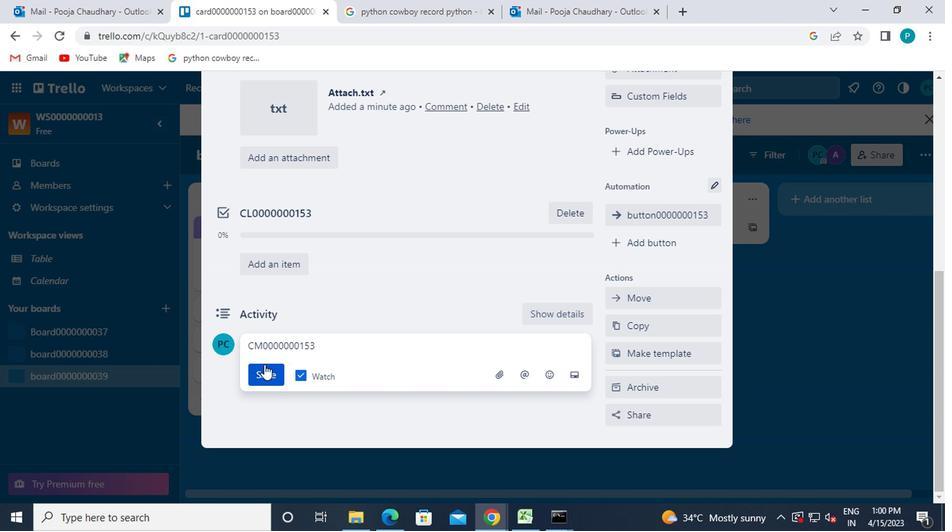 
Action: Mouse moved to (398, 341)
Screenshot: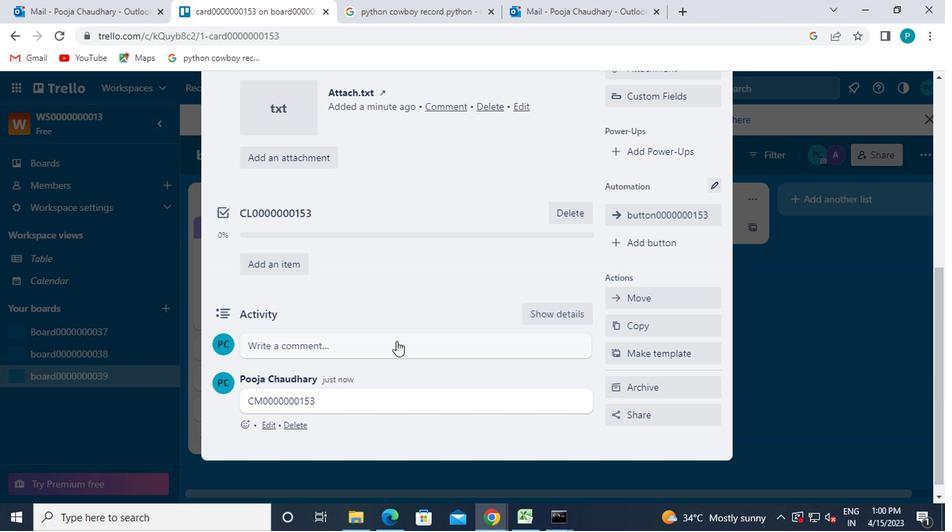 
Action: Mouse scrolled (398, 342) with delta (0, 0)
Screenshot: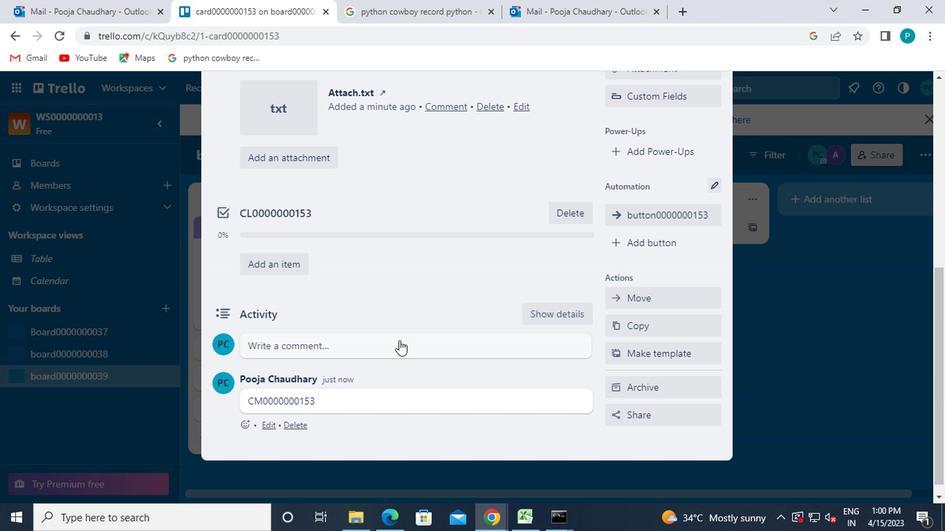 
Action: Mouse scrolled (398, 342) with delta (0, 0)
Screenshot: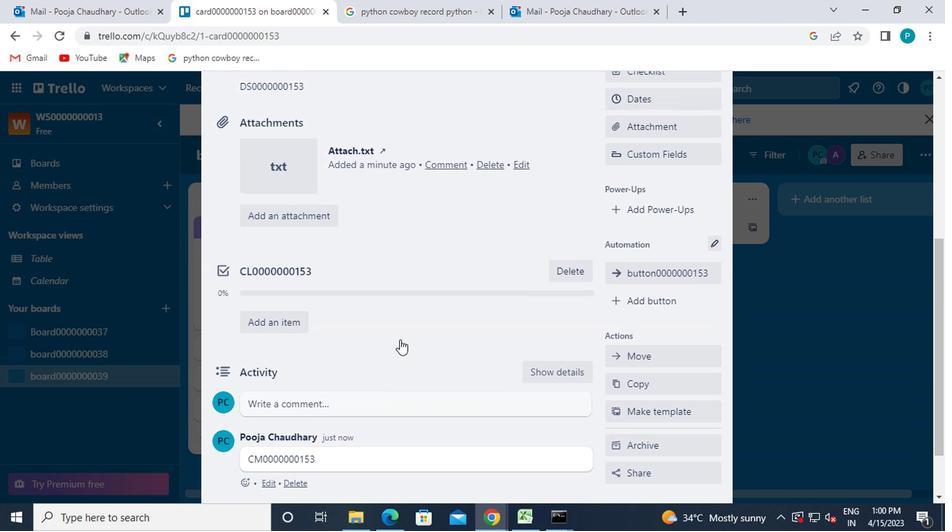 
Action: Mouse scrolled (398, 342) with delta (0, 0)
Screenshot: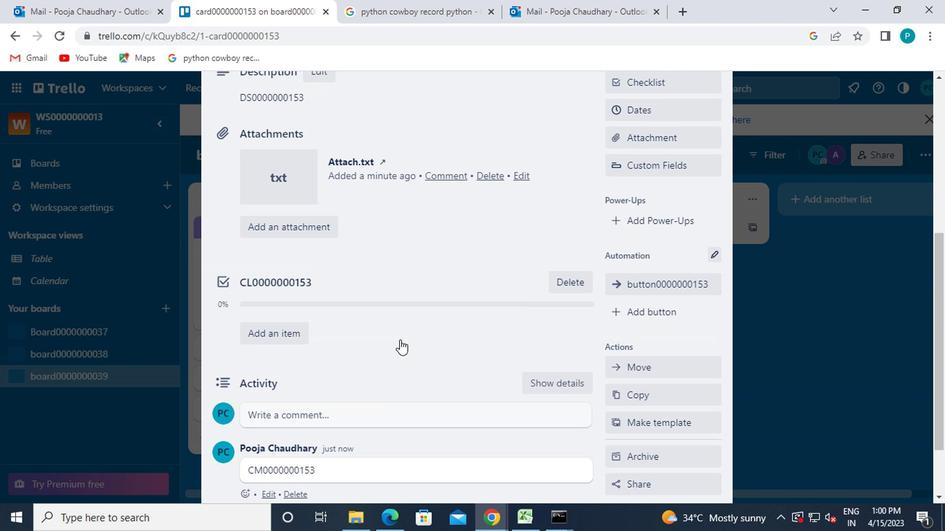
Action: Mouse scrolled (398, 342) with delta (0, 0)
Screenshot: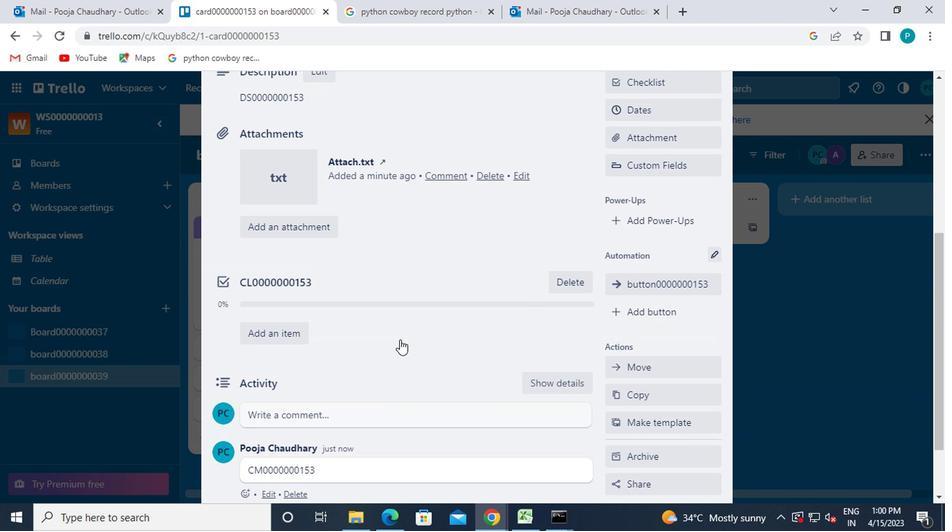 
